 Task: Remove an extension that you no longer want to use.
Action: Mouse moved to (888, 20)
Screenshot: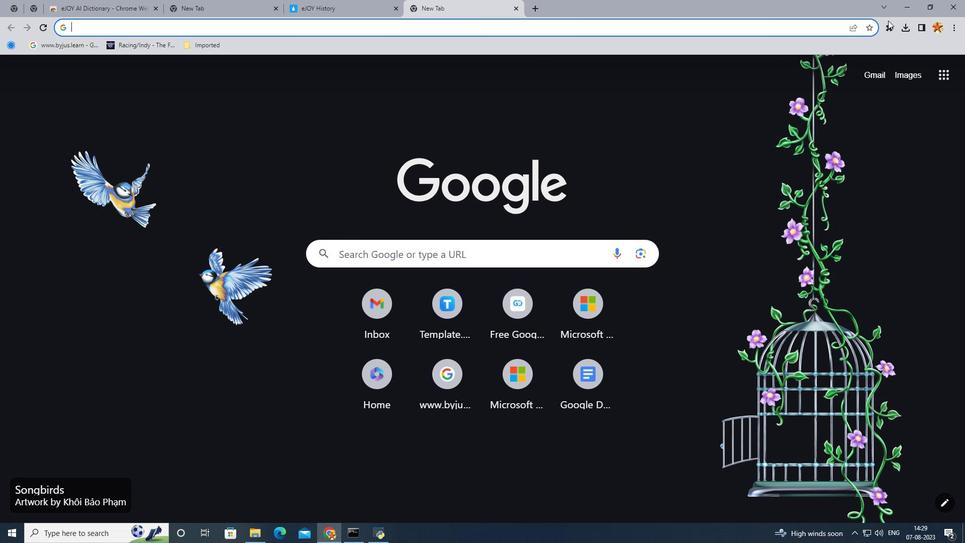
Action: Mouse pressed left at (888, 20)
Screenshot: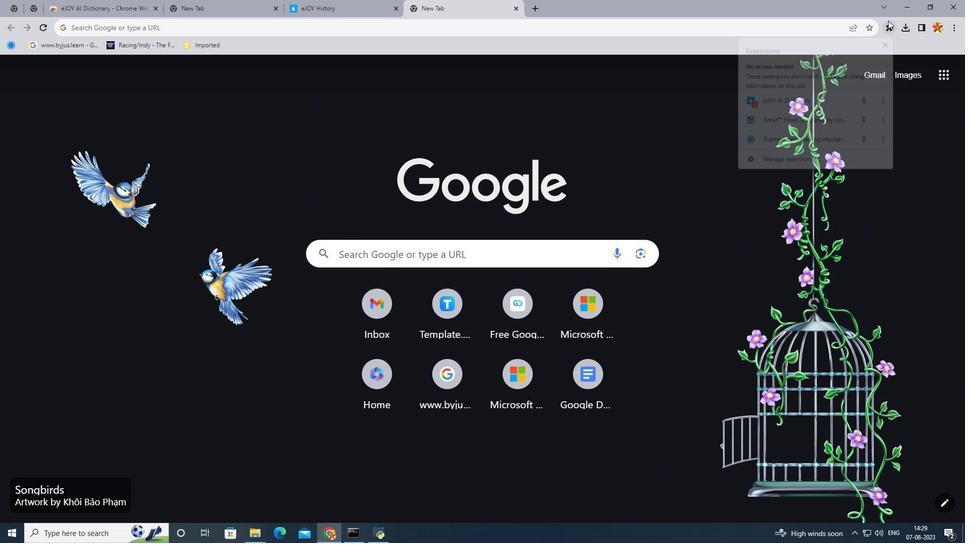 
Action: Mouse moved to (889, 116)
Screenshot: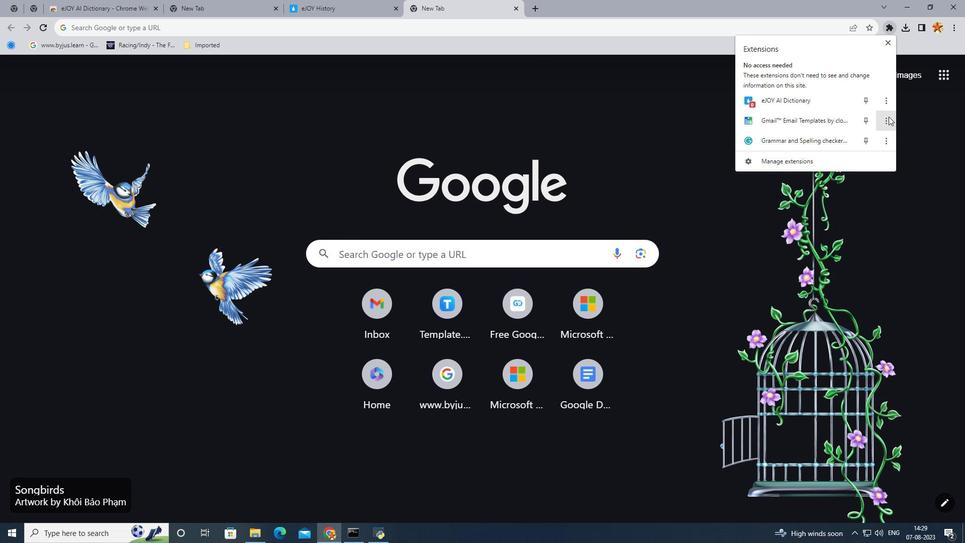 
Action: Mouse pressed left at (889, 116)
Screenshot: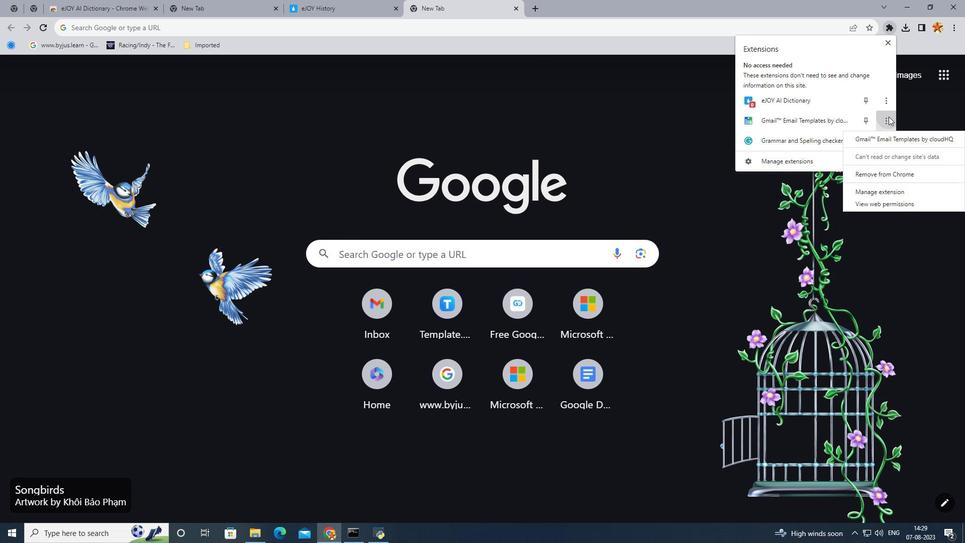 
Action: Mouse moved to (885, 174)
Screenshot: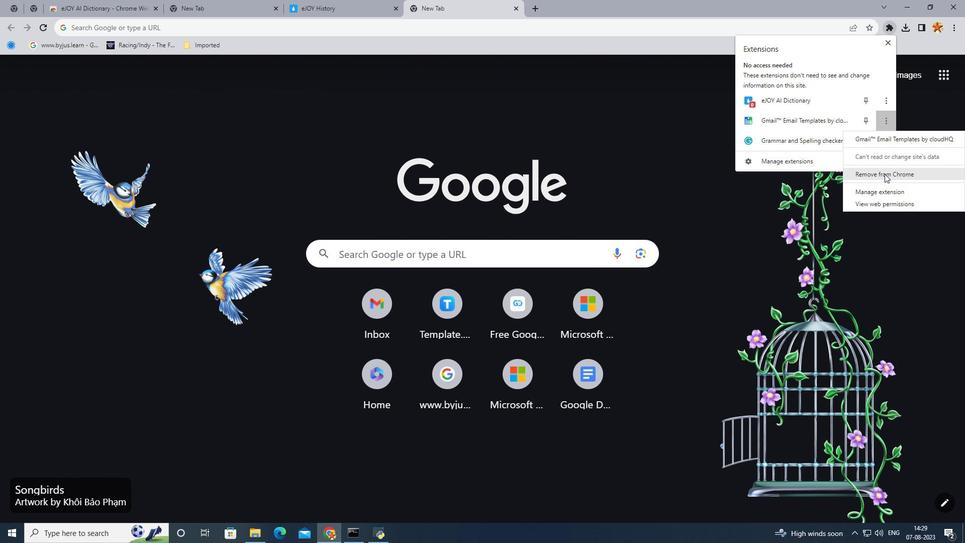 
Action: Mouse pressed left at (885, 174)
Screenshot: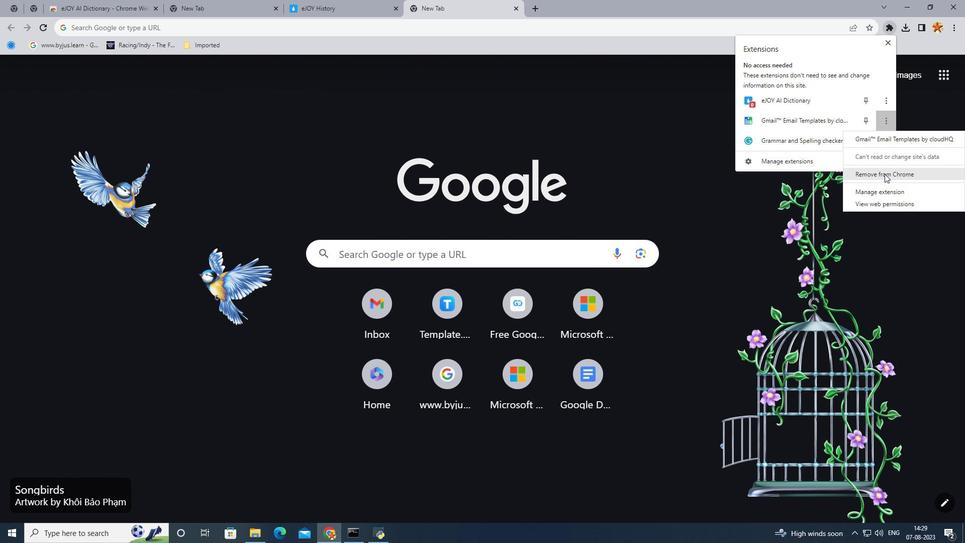 
Action: Mouse moved to (768, 84)
Screenshot: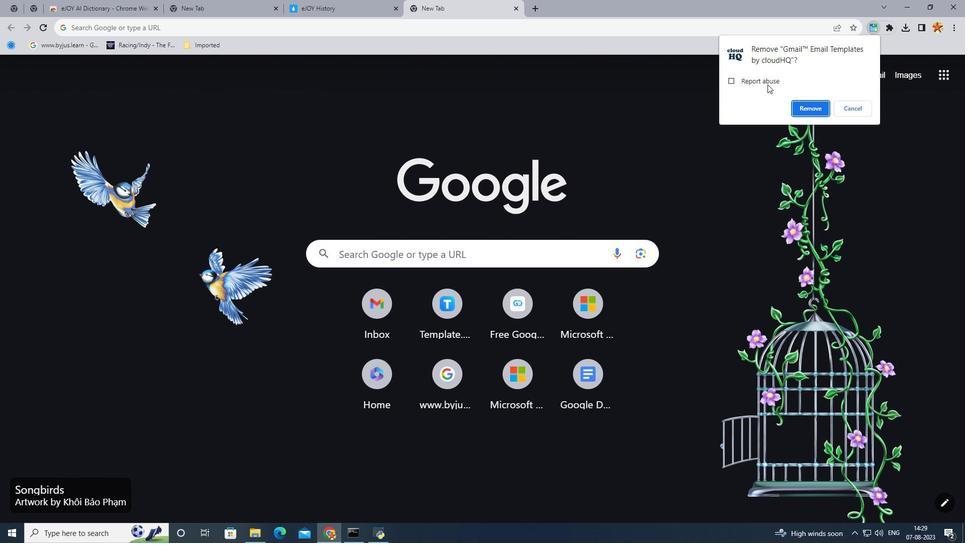 
Action: Mouse pressed left at (768, 84)
Screenshot: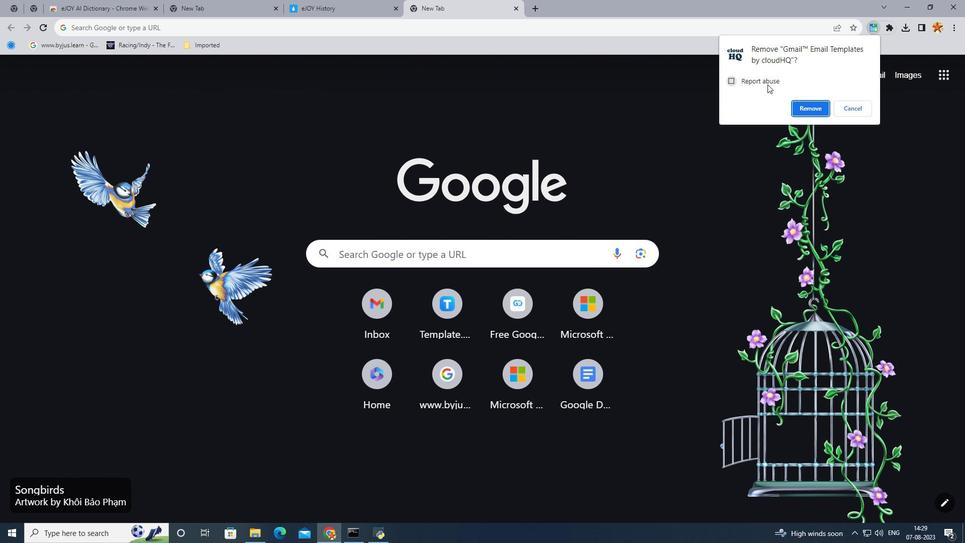 
Action: Mouse pressed left at (768, 84)
Screenshot: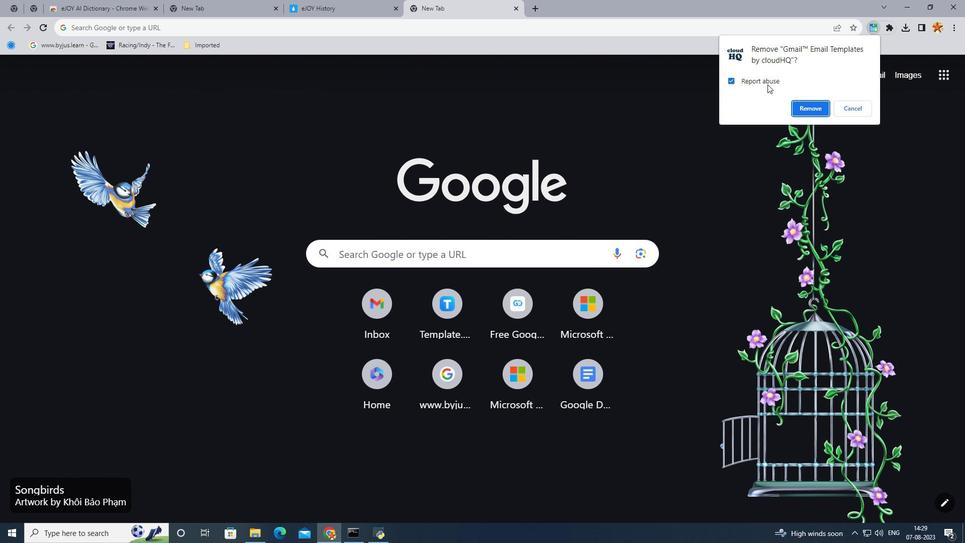 
Action: Mouse moved to (819, 106)
Screenshot: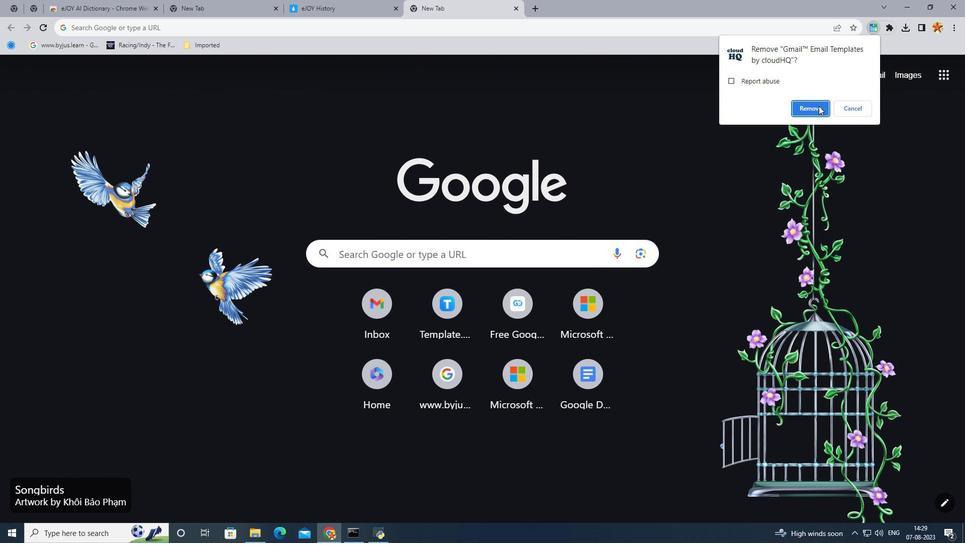 
Action: Mouse pressed left at (819, 106)
Screenshot: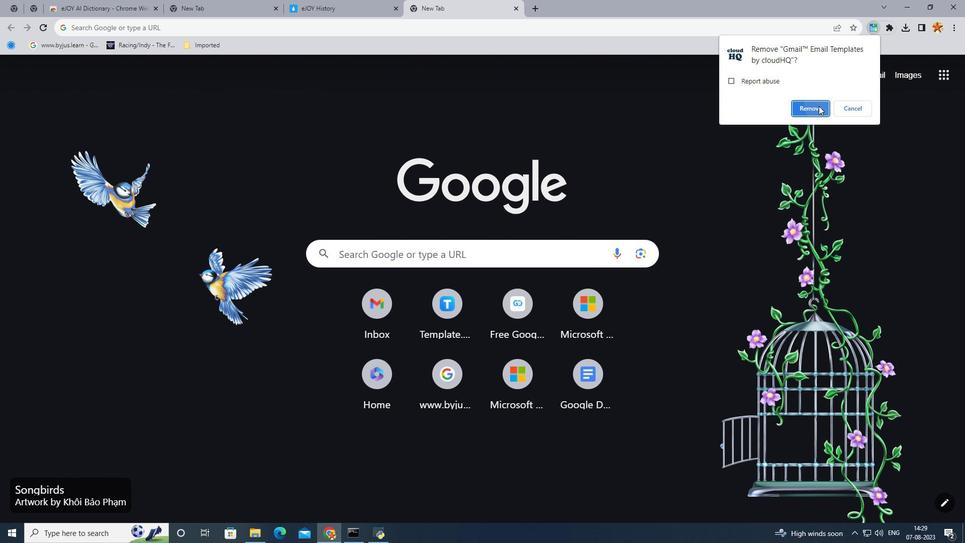 
